 Task: Open Outlook and view your contacts.
Action: Mouse moved to (16, 92)
Screenshot: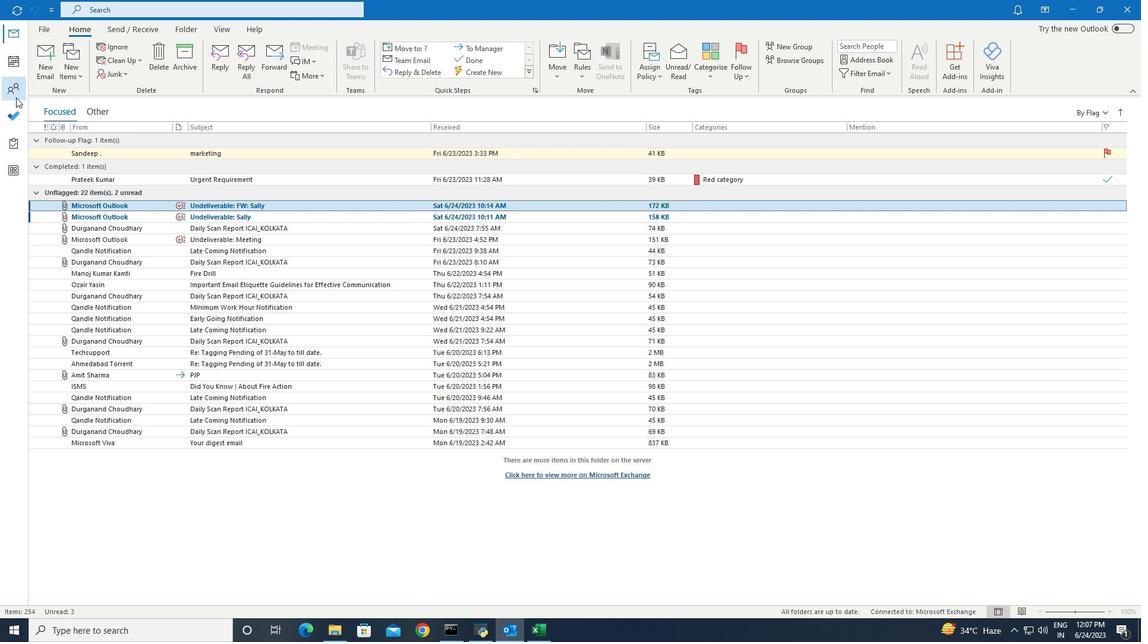 
Action: Mouse pressed left at (16, 92)
Screenshot: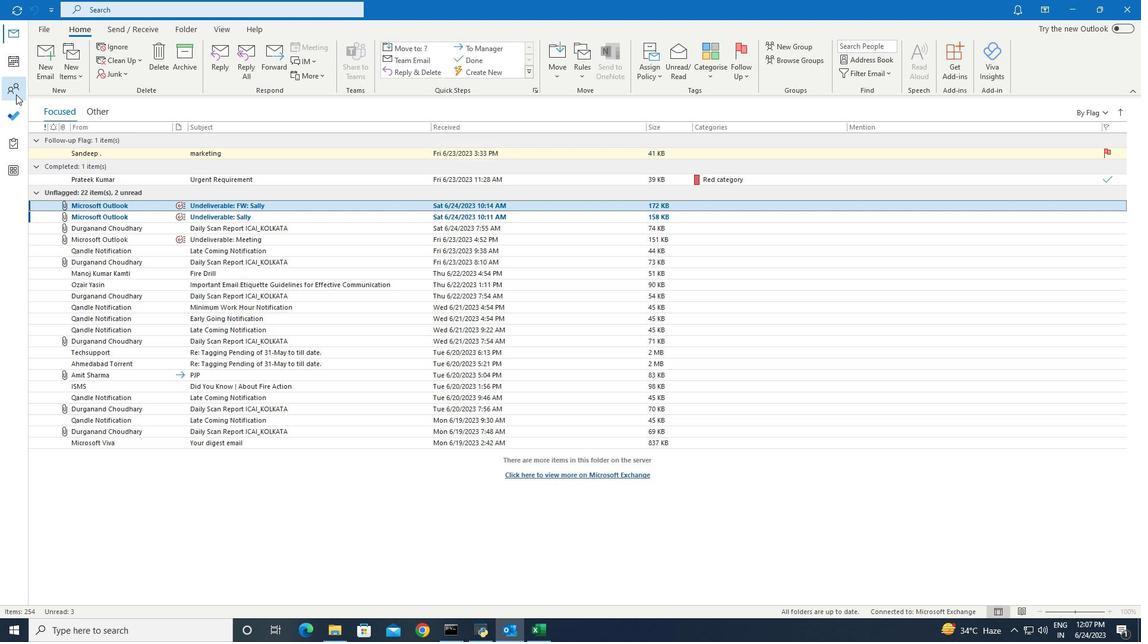 
Action: Mouse moved to (228, 26)
Screenshot: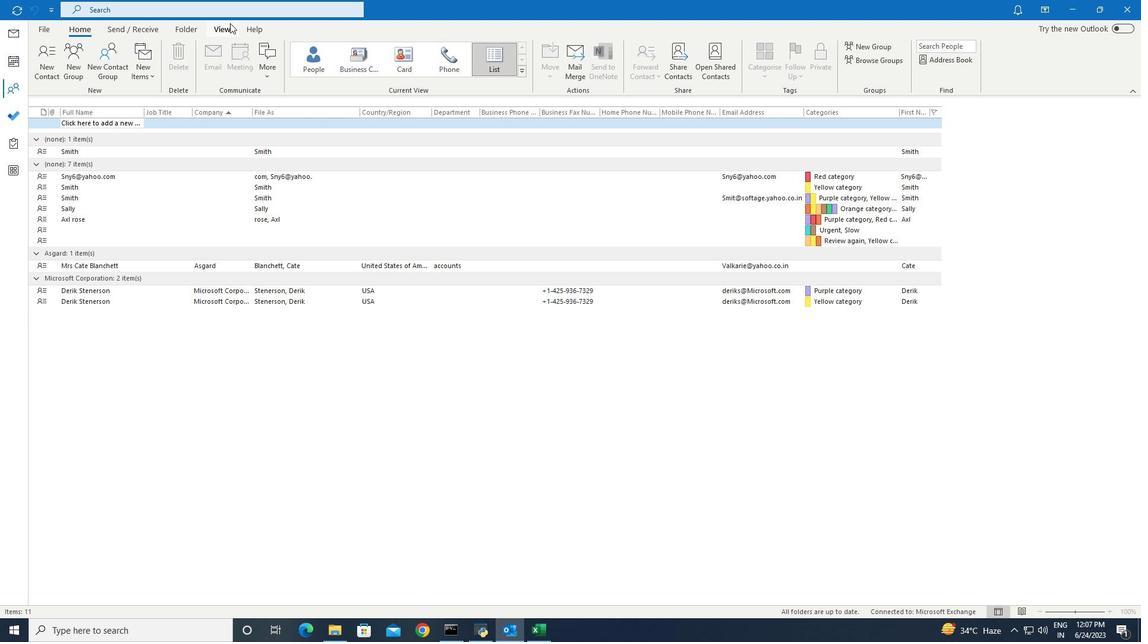 
Action: Mouse pressed left at (228, 26)
Screenshot: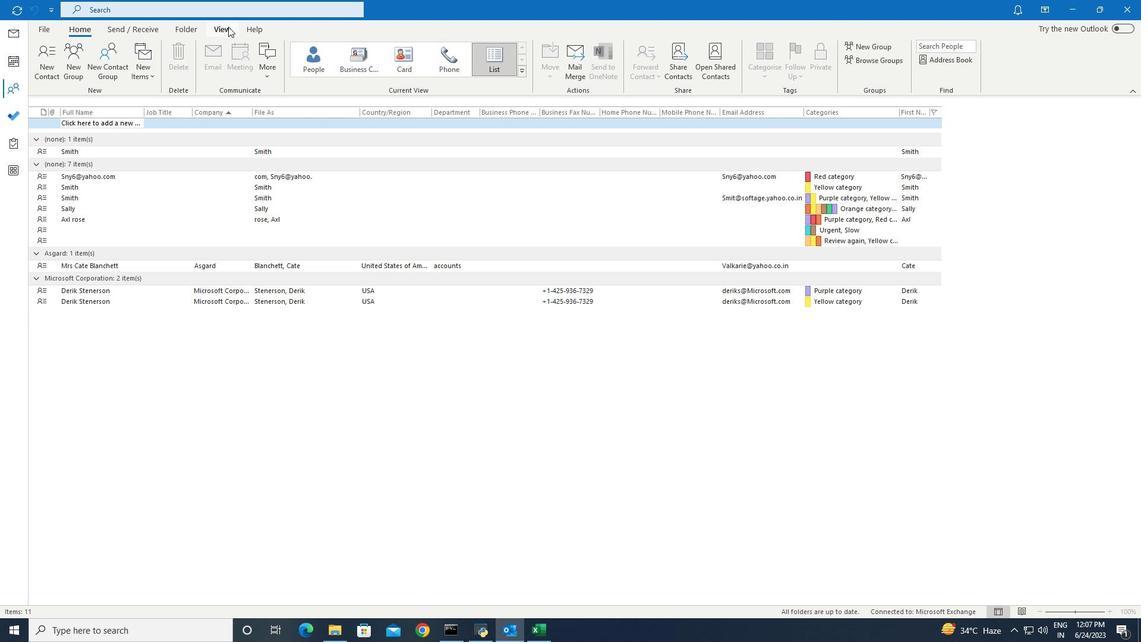 
Action: Mouse moved to (145, 72)
Screenshot: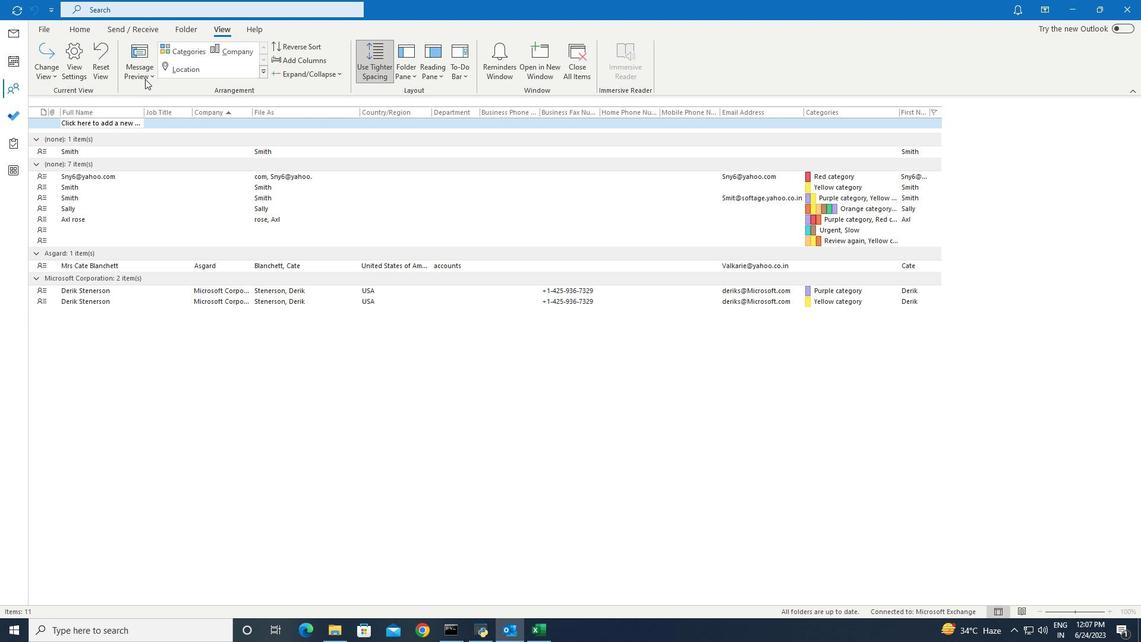 
Action: Mouse pressed left at (145, 72)
Screenshot: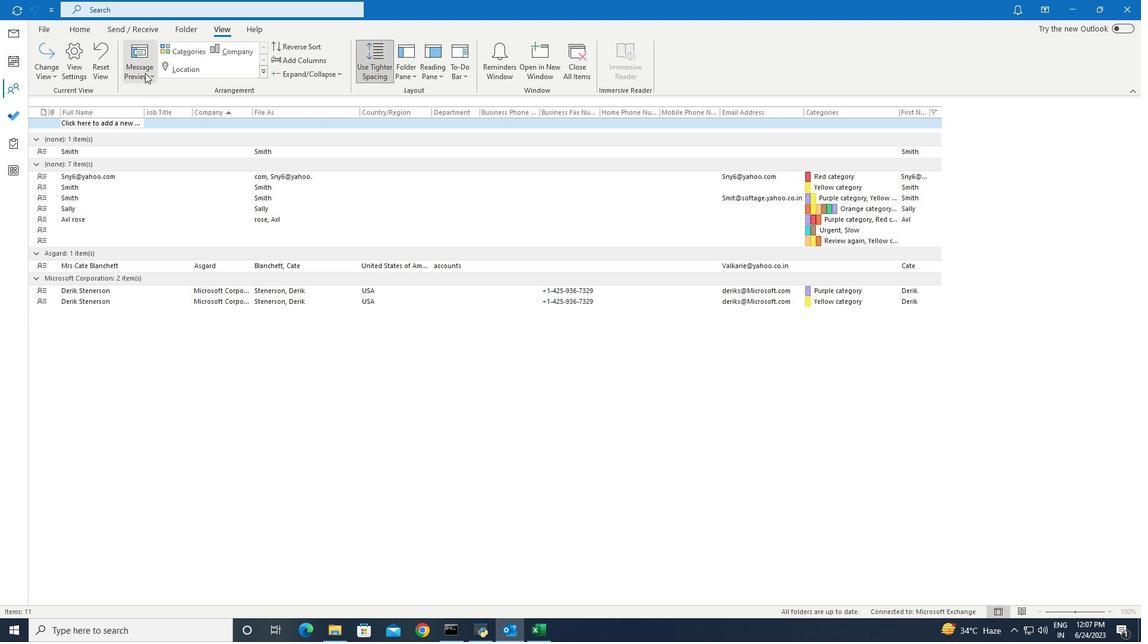 
Action: Mouse moved to (141, 90)
Screenshot: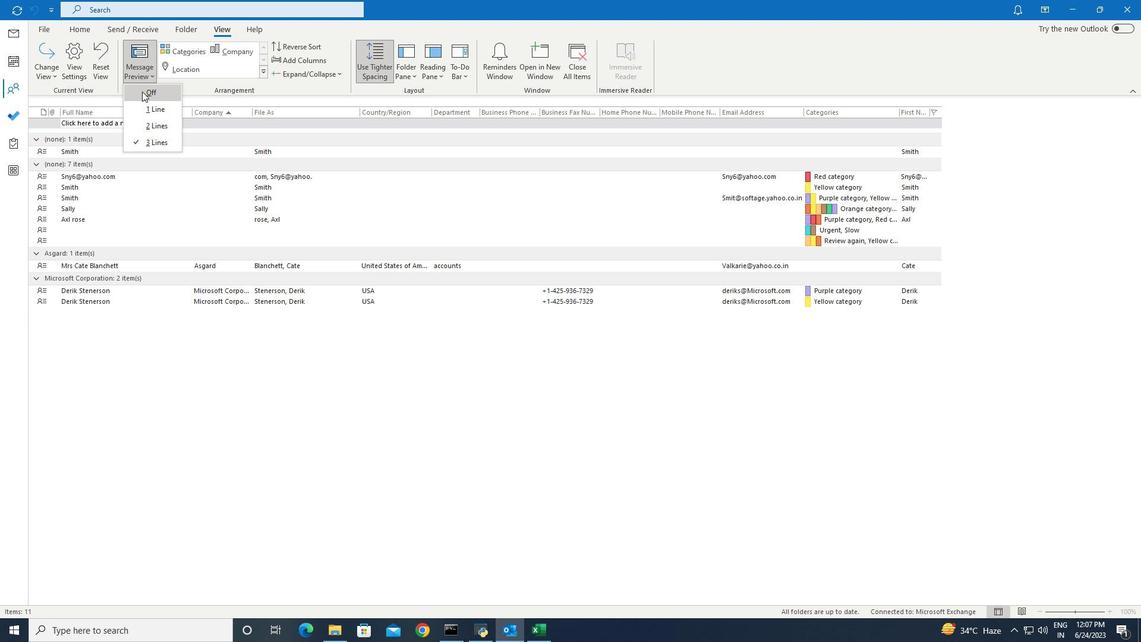 
Action: Mouse pressed left at (141, 90)
Screenshot: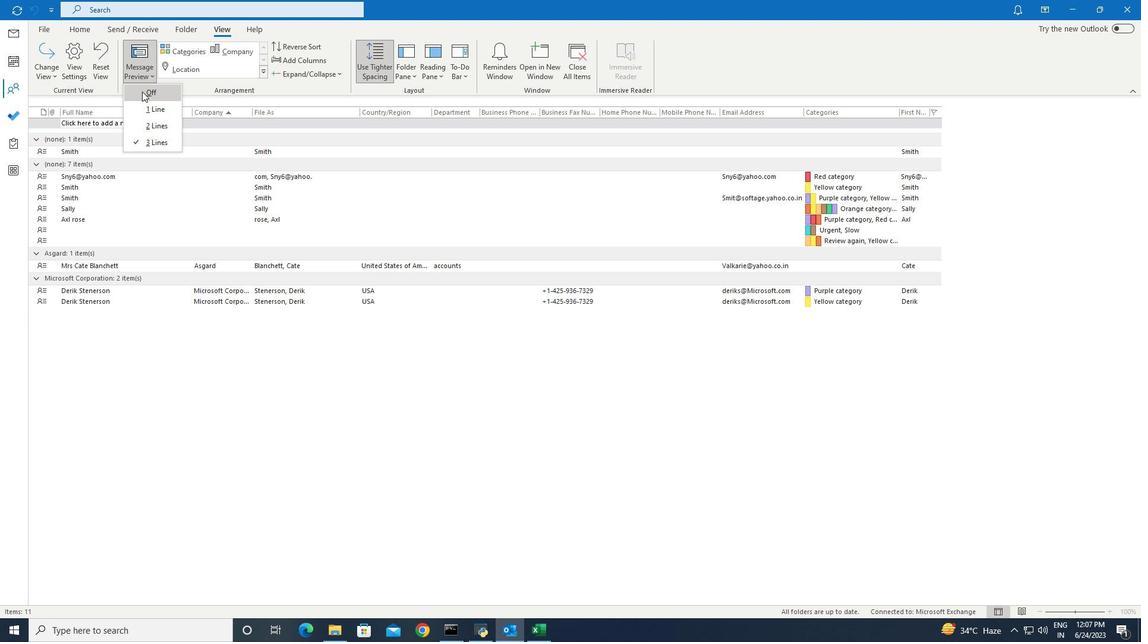
Action: Mouse moved to (141, 89)
Screenshot: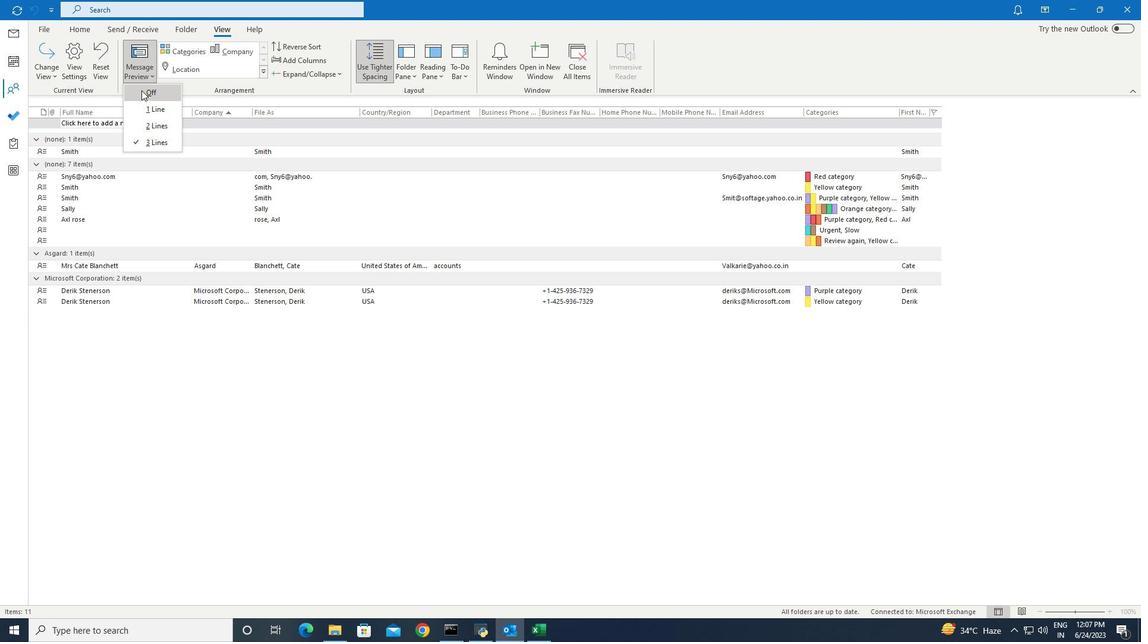 
